 Task: Start in the project TransportWorks the sprint 'Black Hole', with a duration of 3 weeks.
Action: Mouse moved to (267, 389)
Screenshot: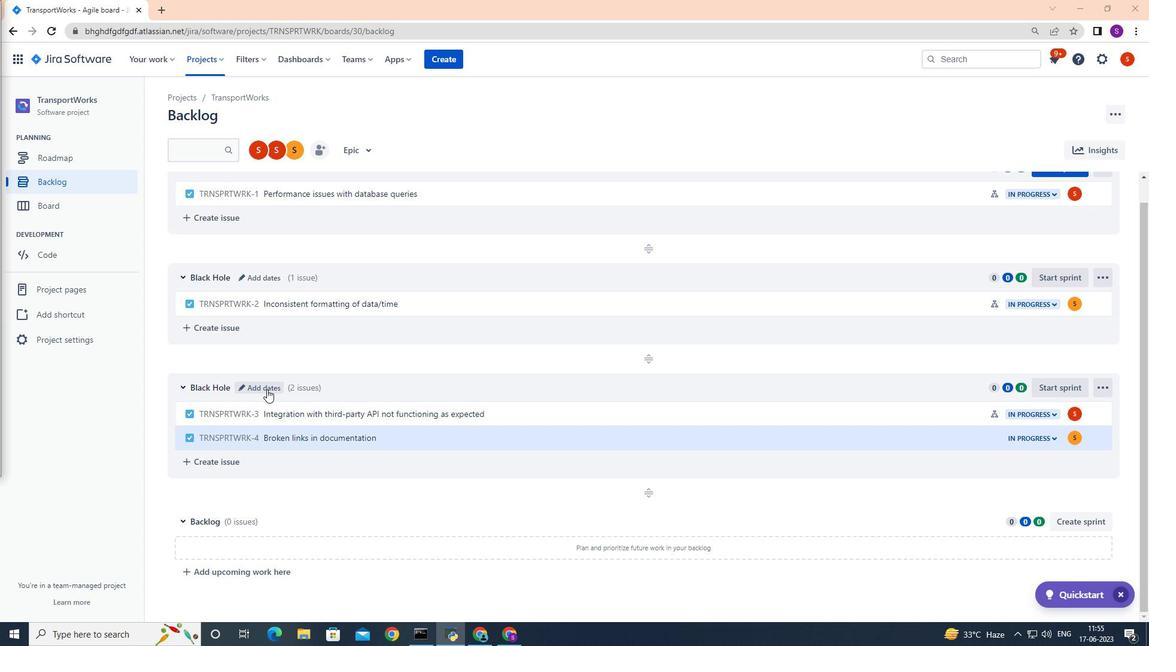 
Action: Mouse pressed left at (267, 389)
Screenshot: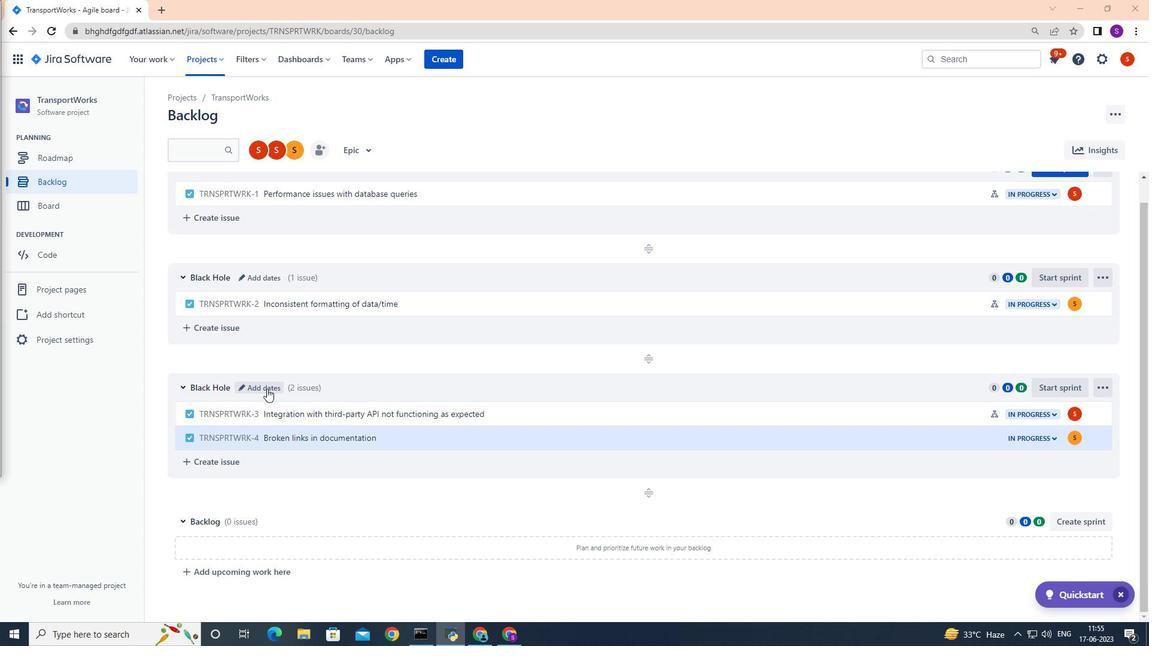 
Action: Mouse moved to (544, 191)
Screenshot: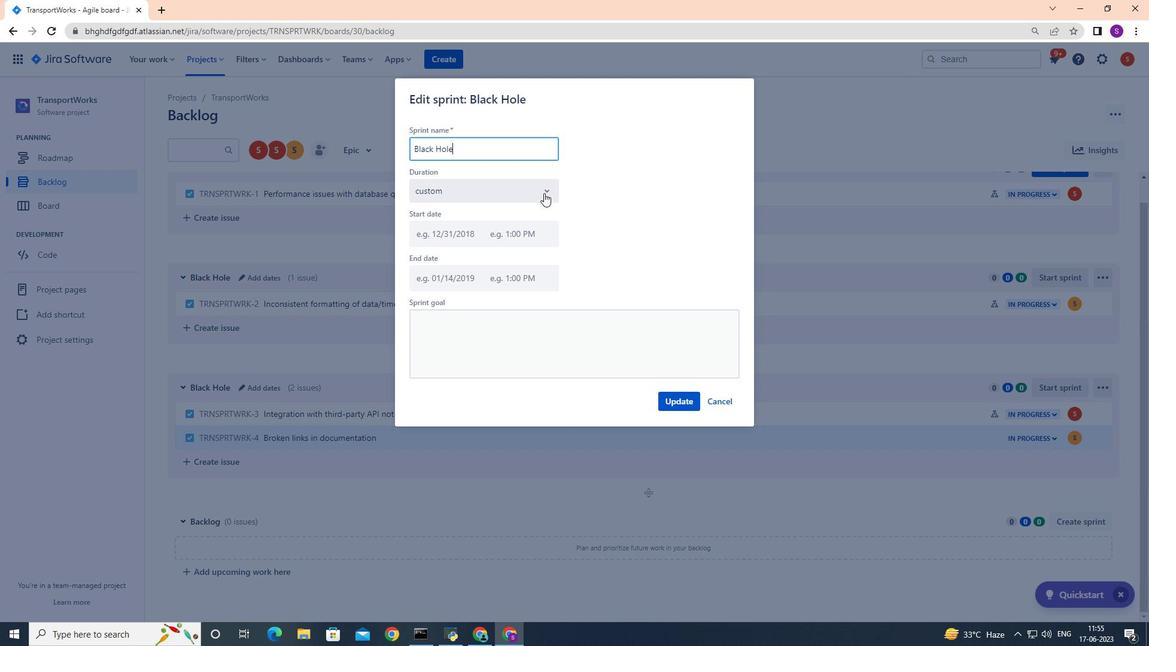 
Action: Mouse pressed left at (544, 191)
Screenshot: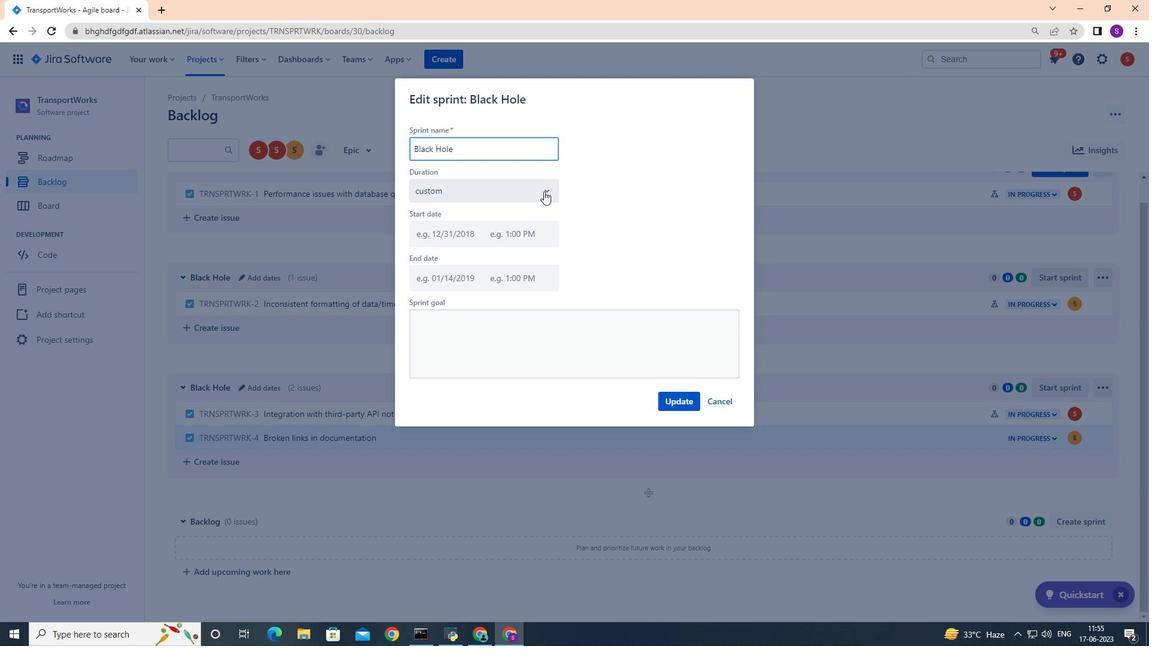 
Action: Mouse moved to (534, 252)
Screenshot: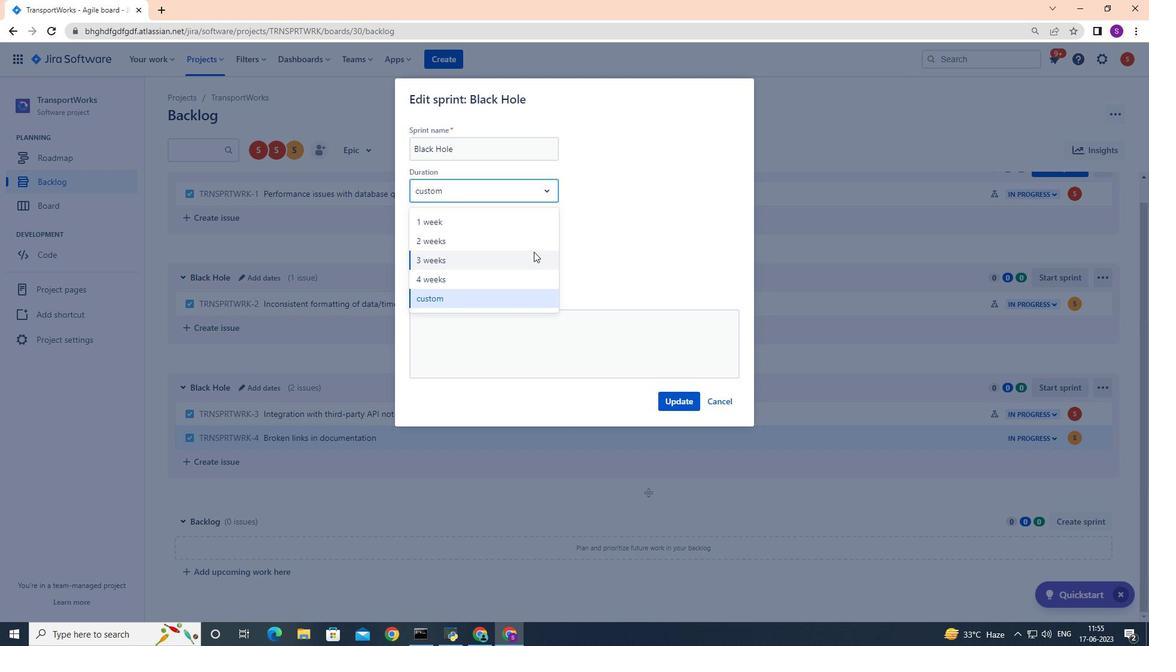 
Action: Mouse pressed left at (534, 252)
Screenshot: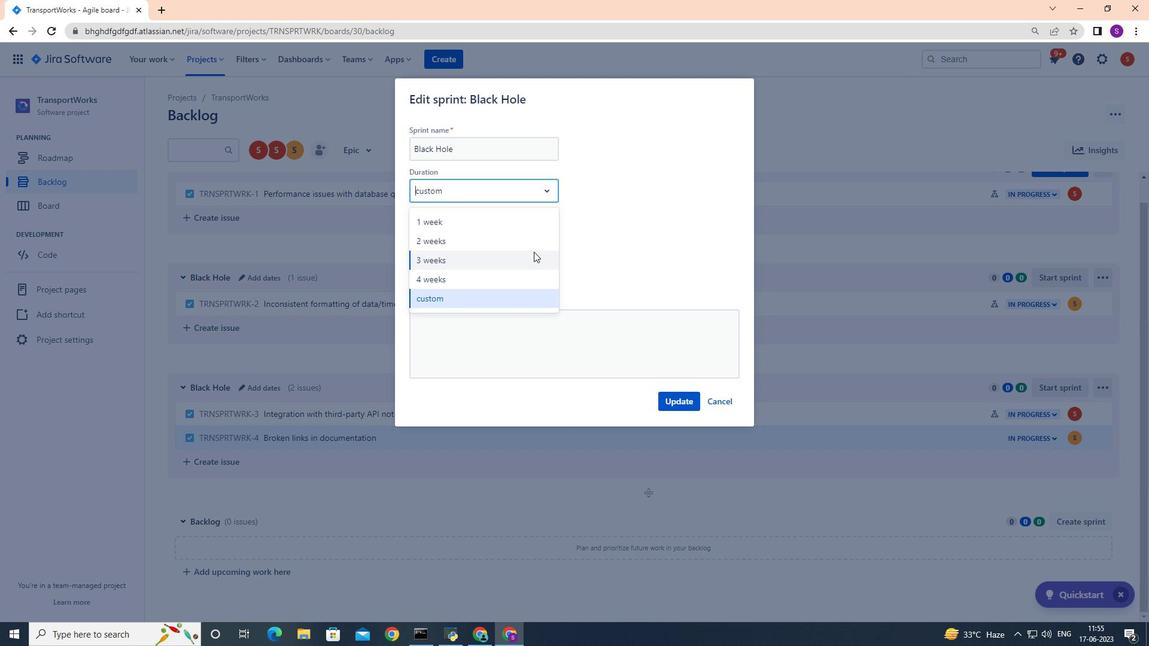
Action: Mouse moved to (685, 402)
Screenshot: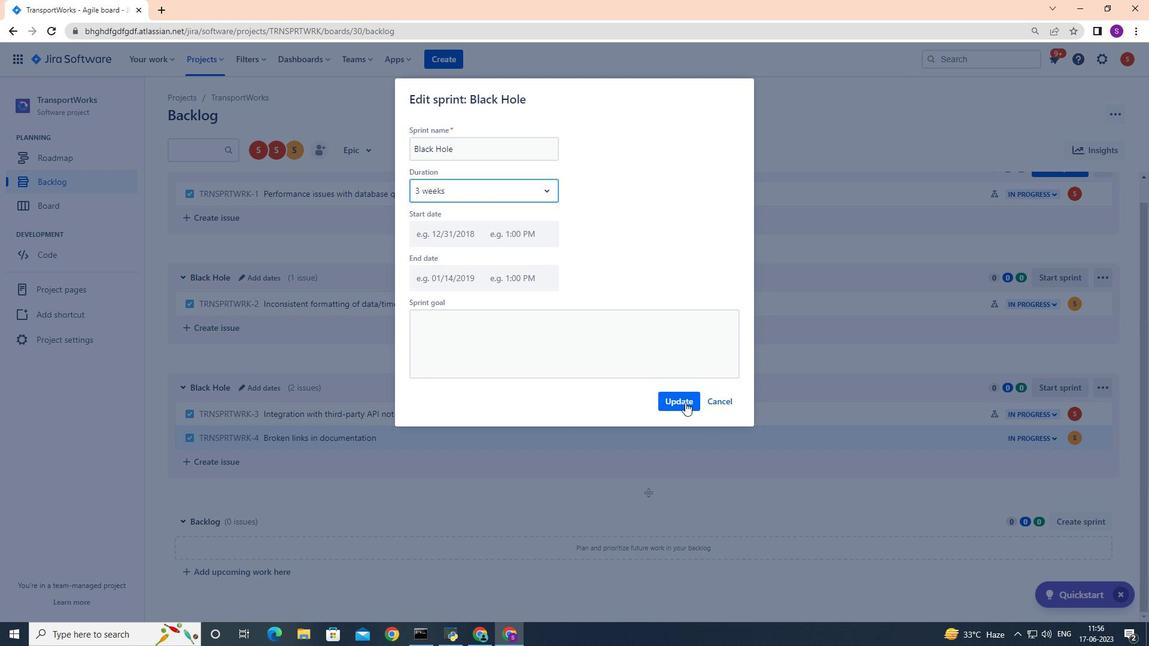 
Action: Mouse pressed left at (685, 402)
Screenshot: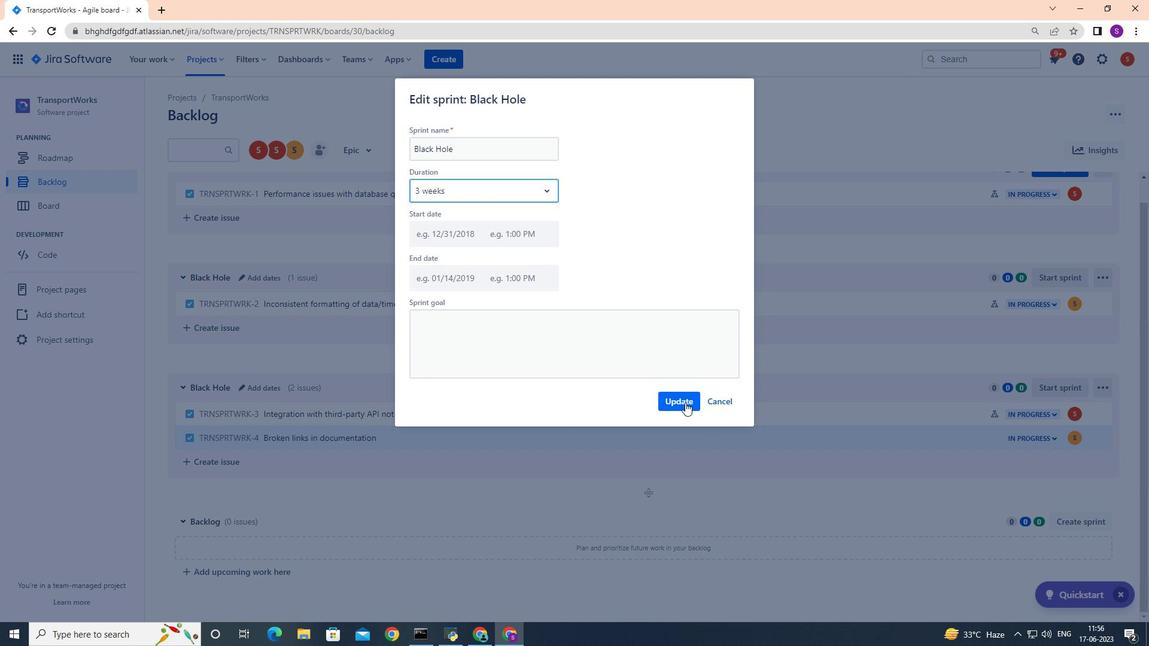 
Action: Mouse moved to (683, 402)
Screenshot: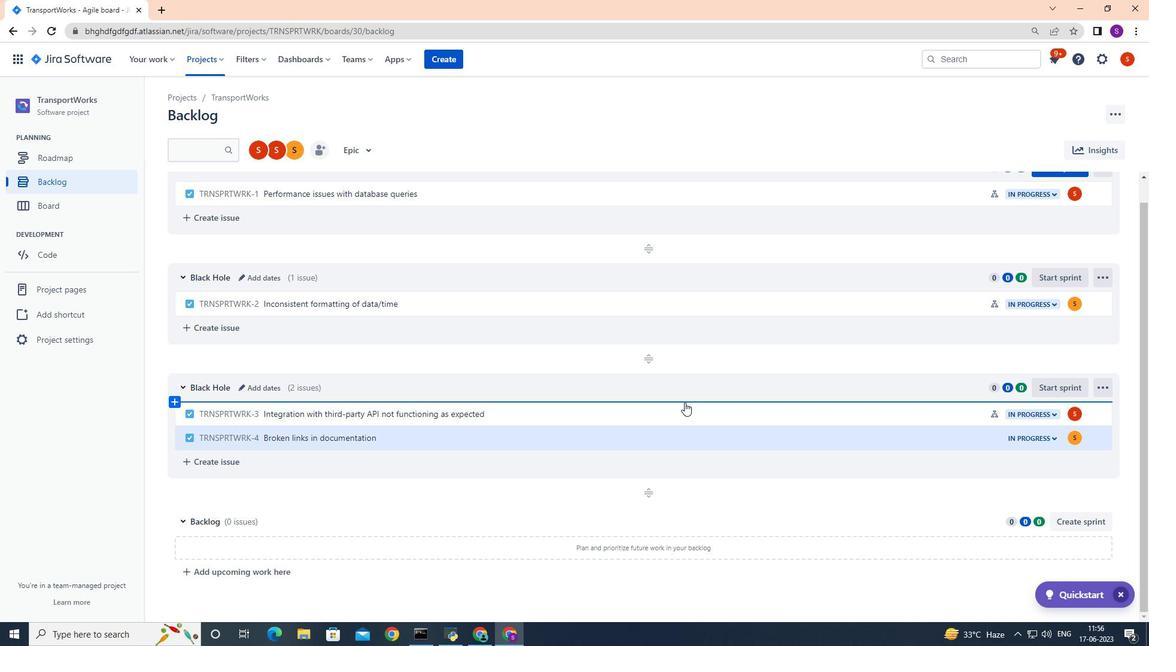 
